 Task: Add an action for "to do" list and move the card to the bottom.
Action: Mouse pressed left at (787, 244)
Screenshot: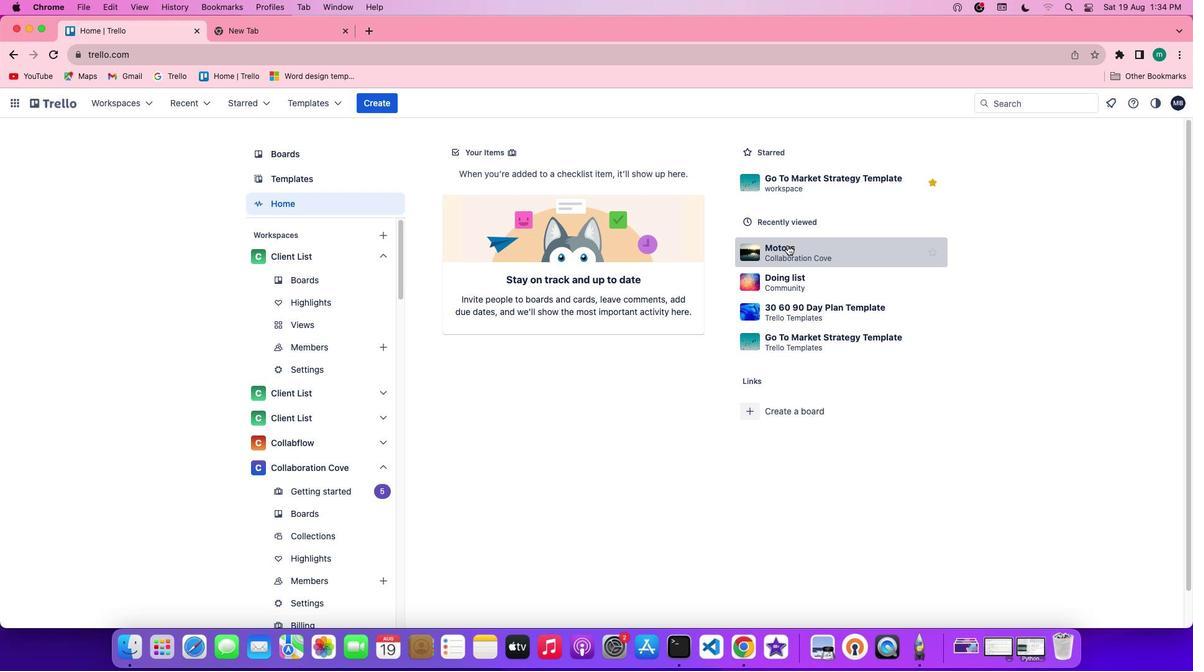 
Action: Mouse moved to (519, 203)
Screenshot: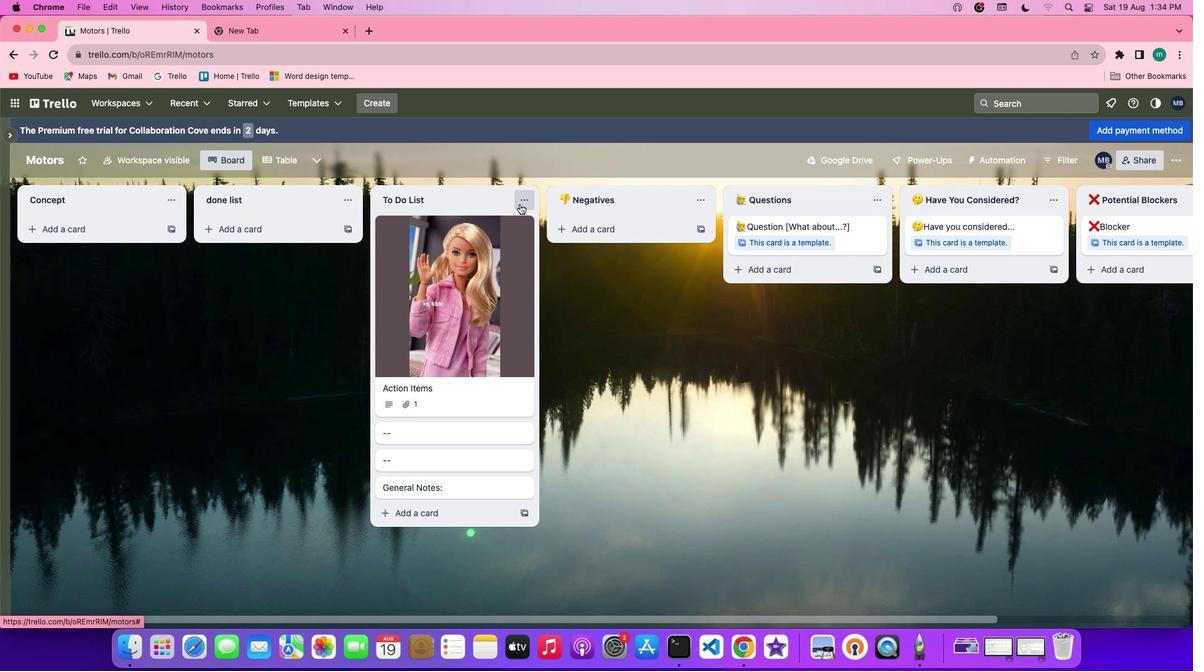 
Action: Mouse pressed left at (519, 203)
Screenshot: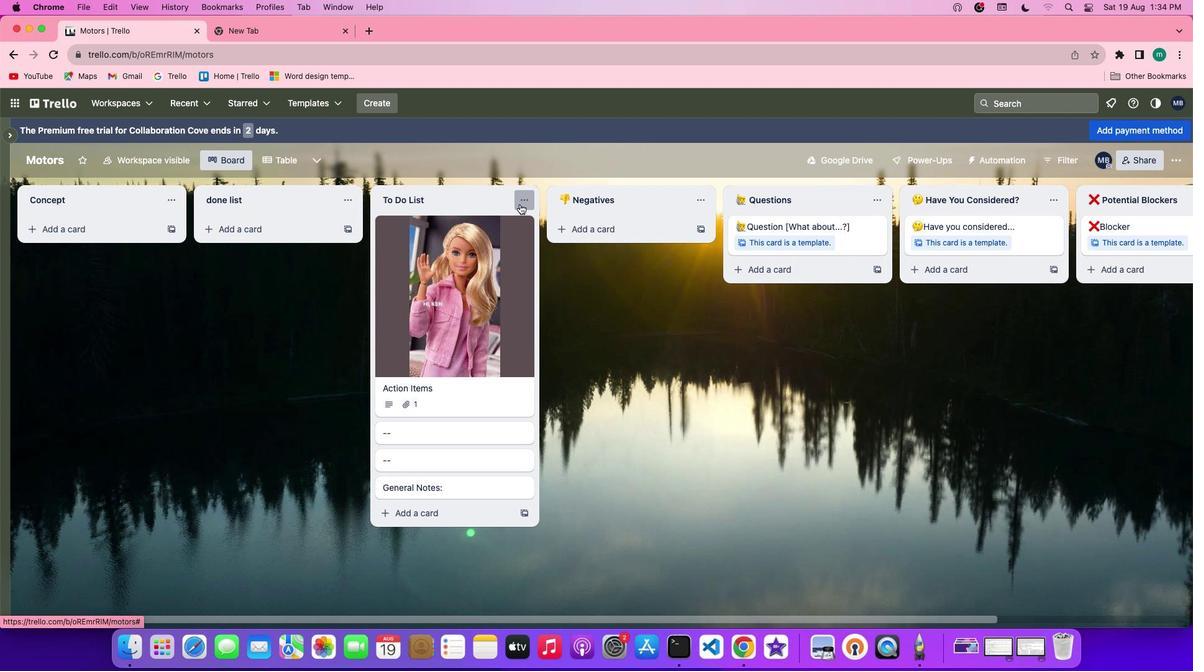 
Action: Mouse moved to (542, 397)
Screenshot: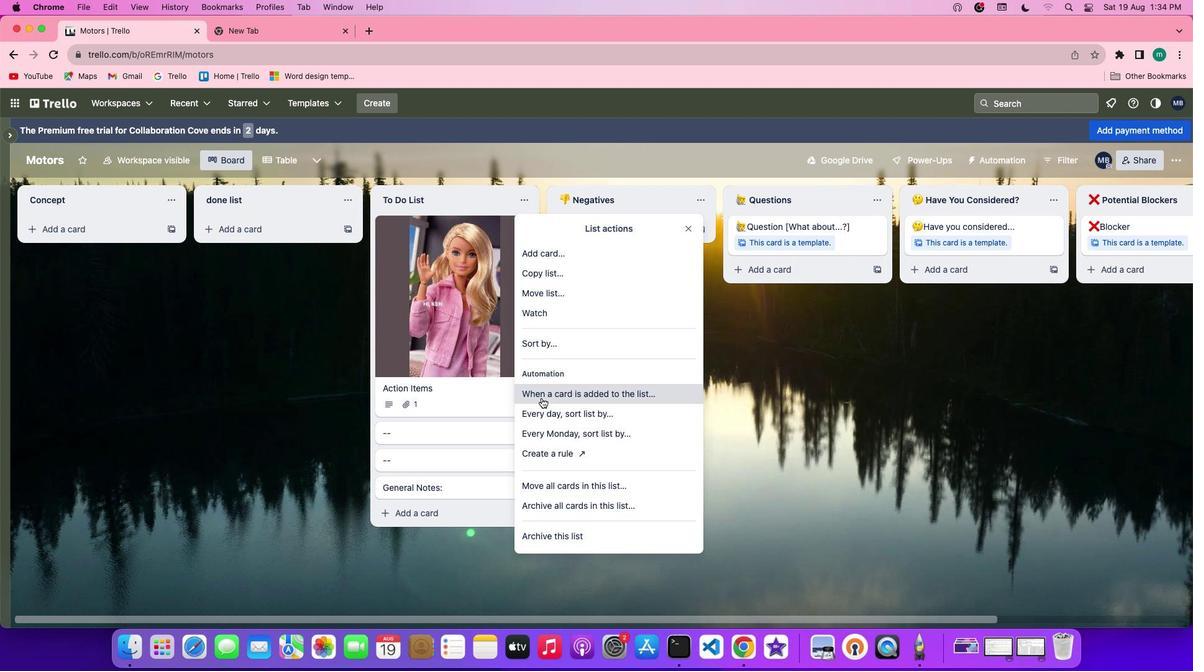 
Action: Mouse pressed left at (542, 397)
Screenshot: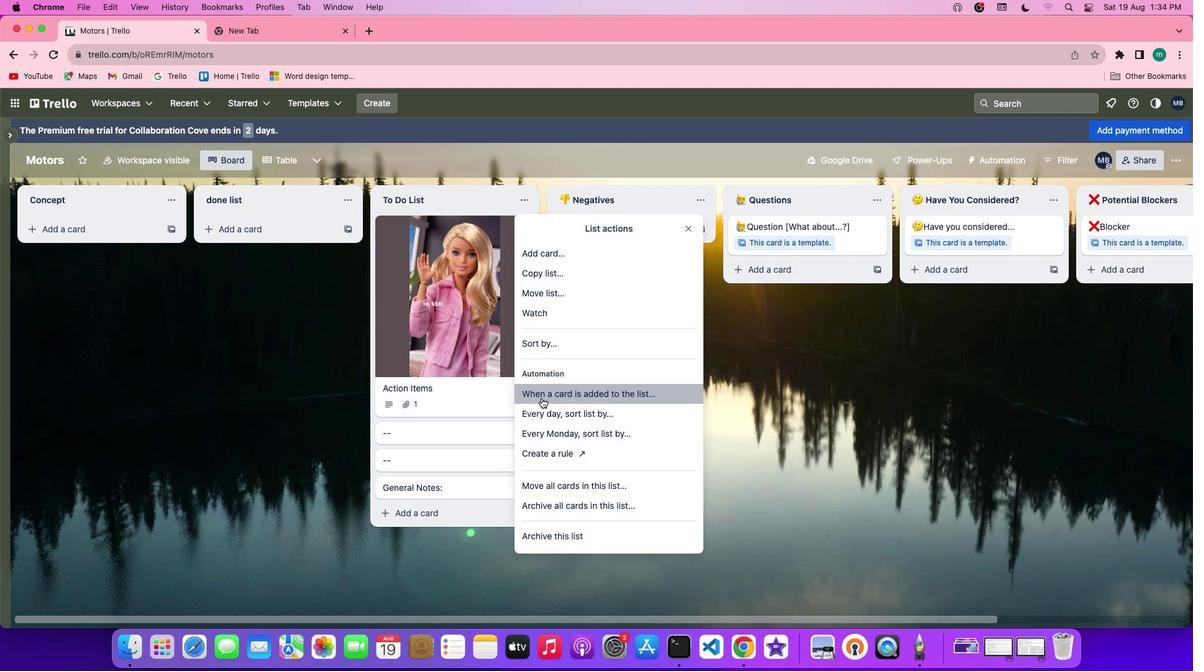 
Action: Mouse moved to (610, 315)
Screenshot: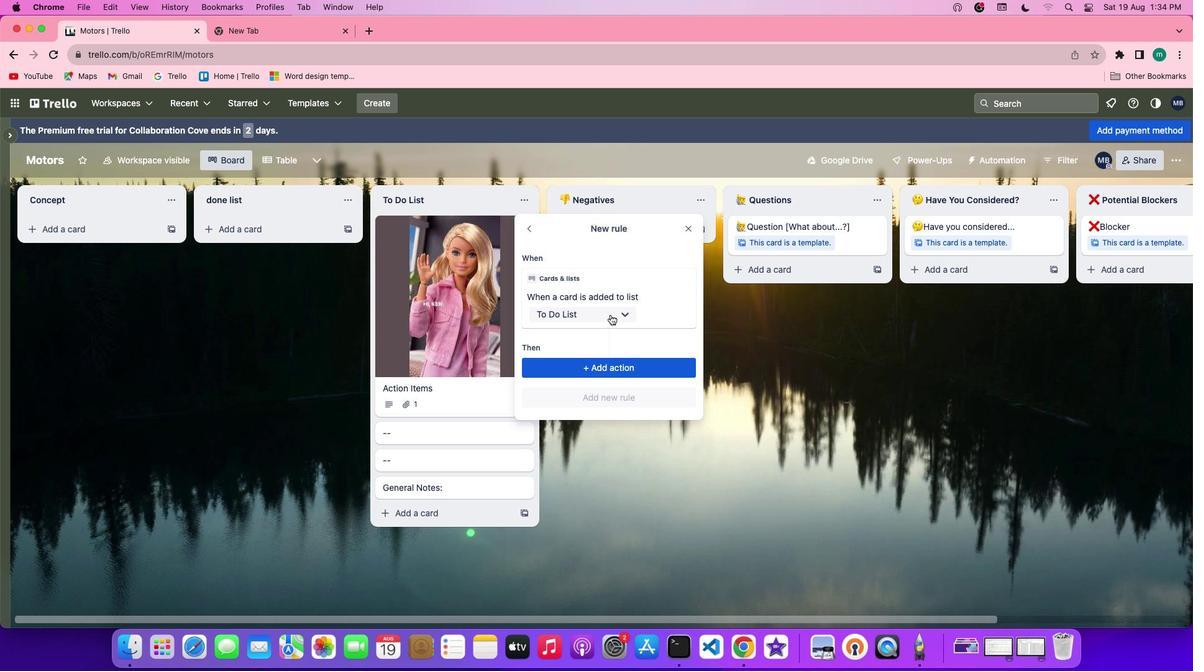 
Action: Mouse pressed left at (610, 315)
Screenshot: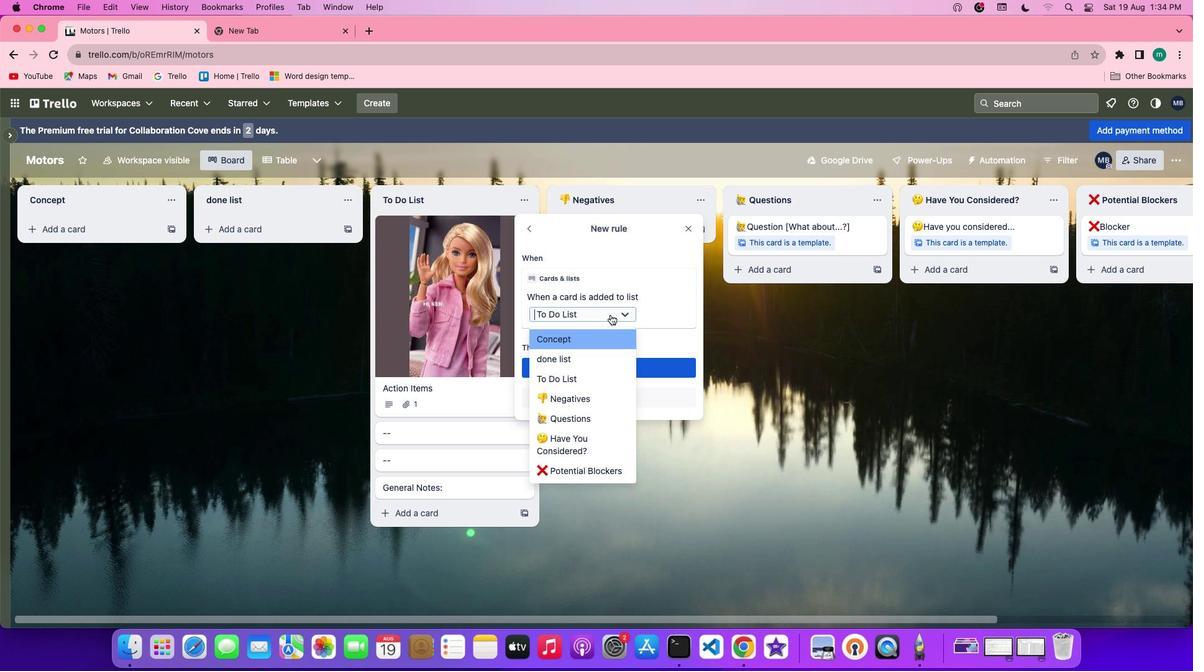 
Action: Mouse moved to (597, 373)
Screenshot: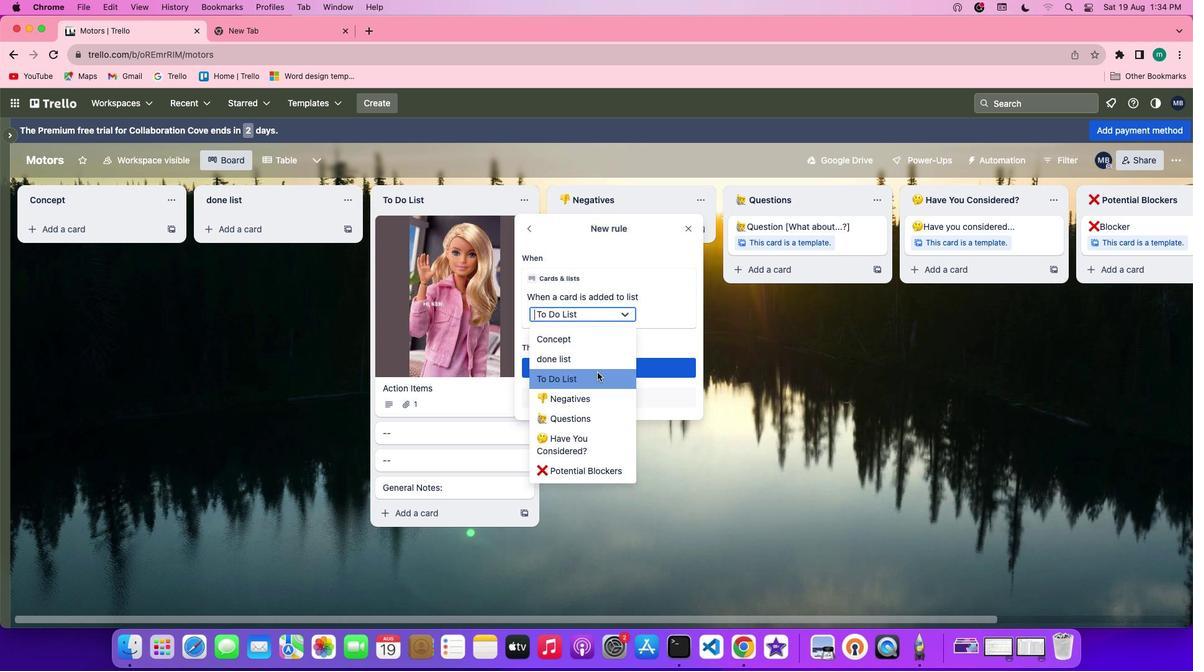 
Action: Mouse pressed left at (597, 373)
Screenshot: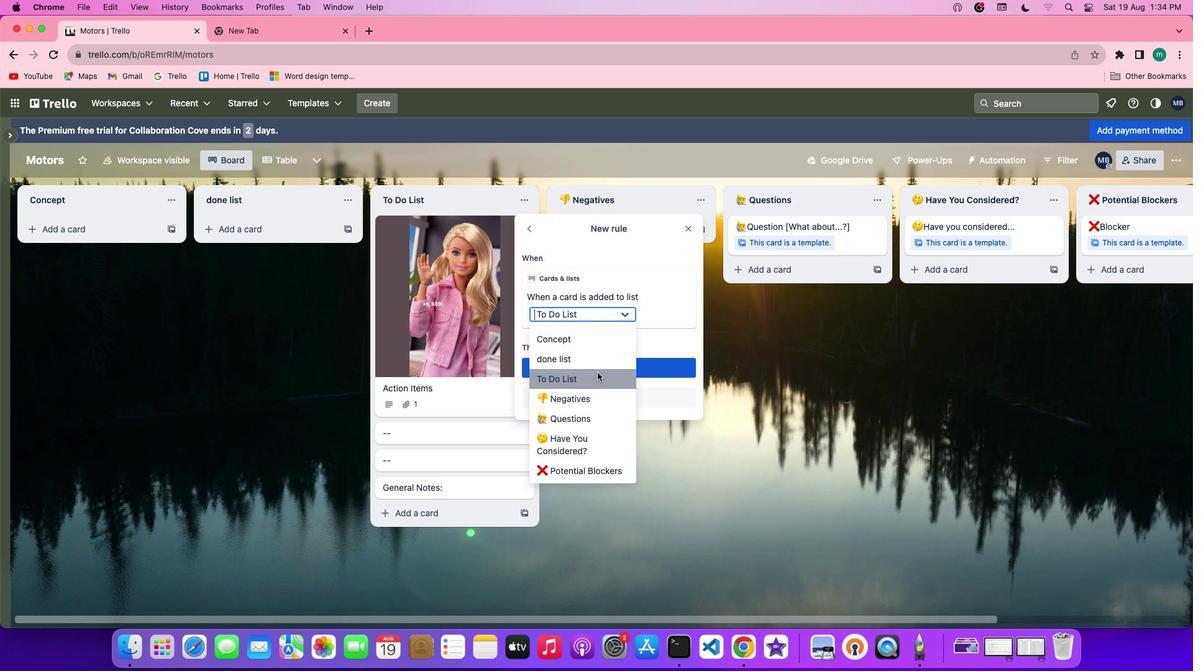 
Action: Mouse moved to (600, 366)
Screenshot: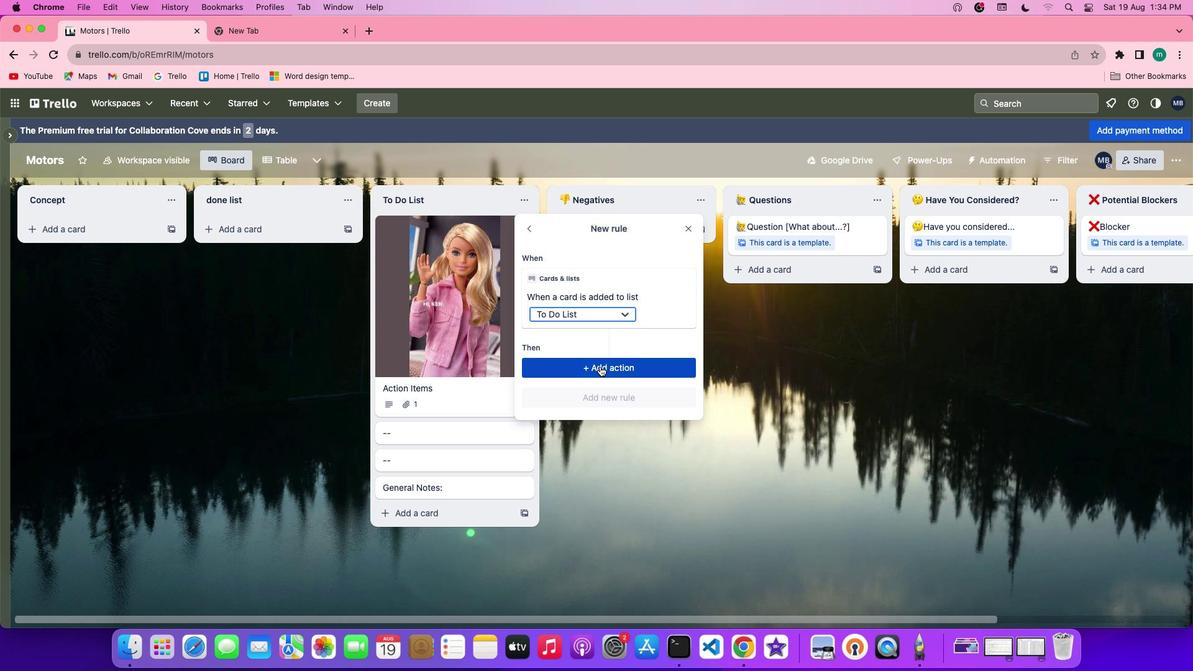 
Action: Mouse pressed left at (600, 366)
Screenshot: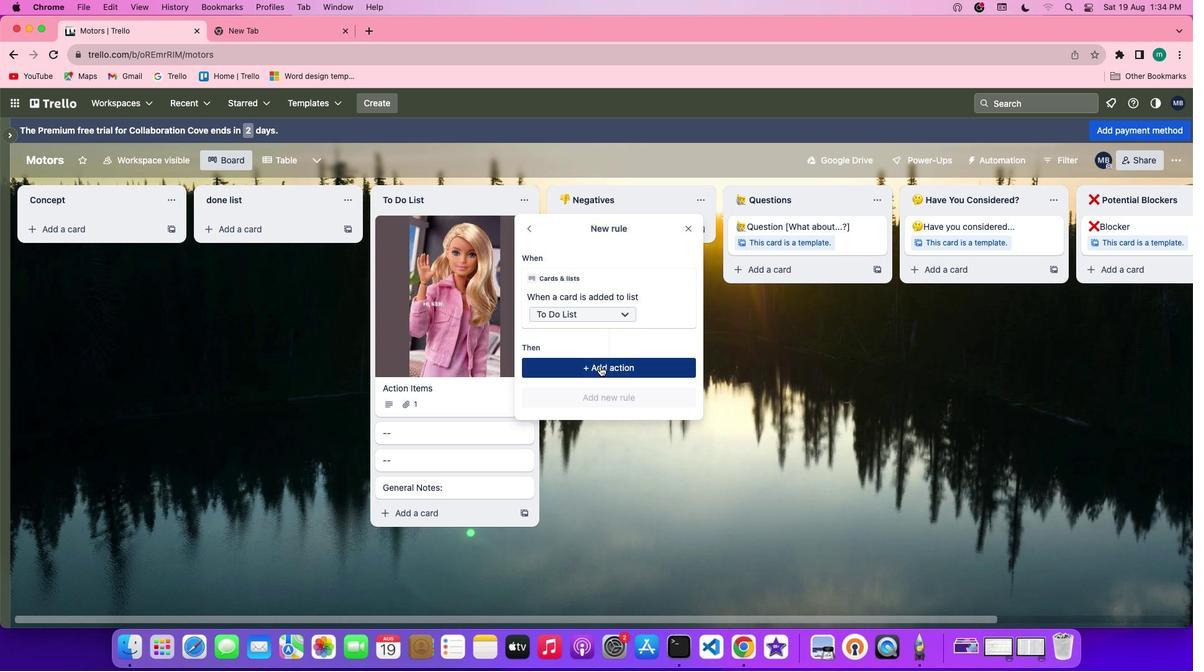 
Action: Mouse moved to (614, 266)
Screenshot: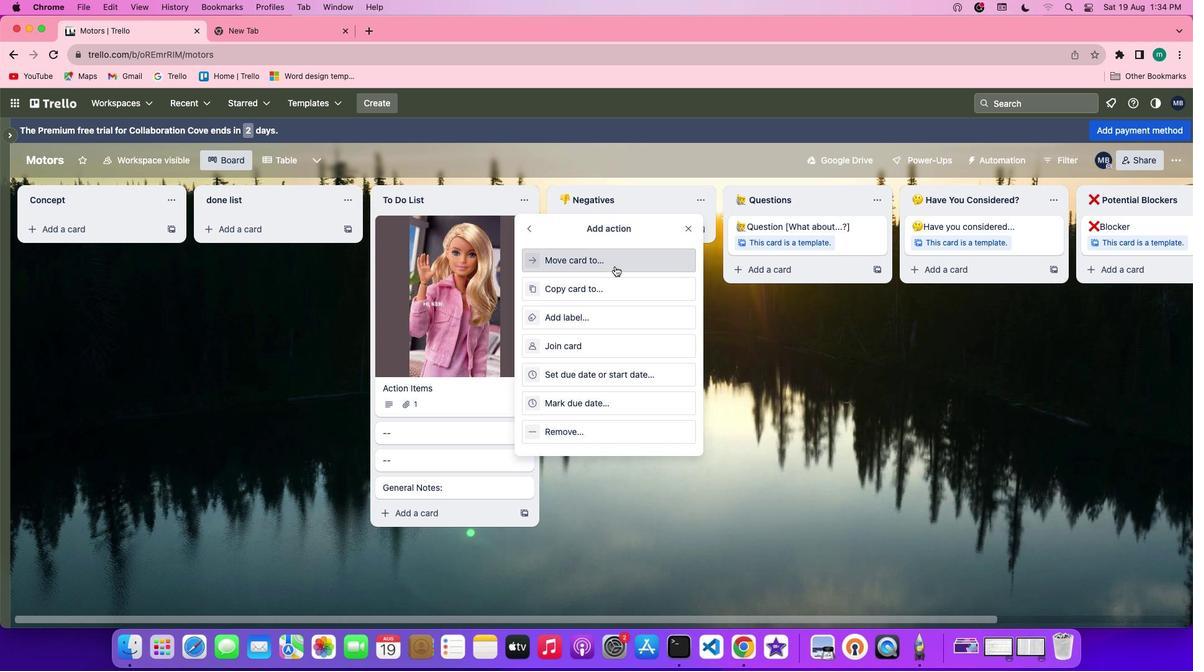 
Action: Mouse pressed left at (614, 266)
Screenshot: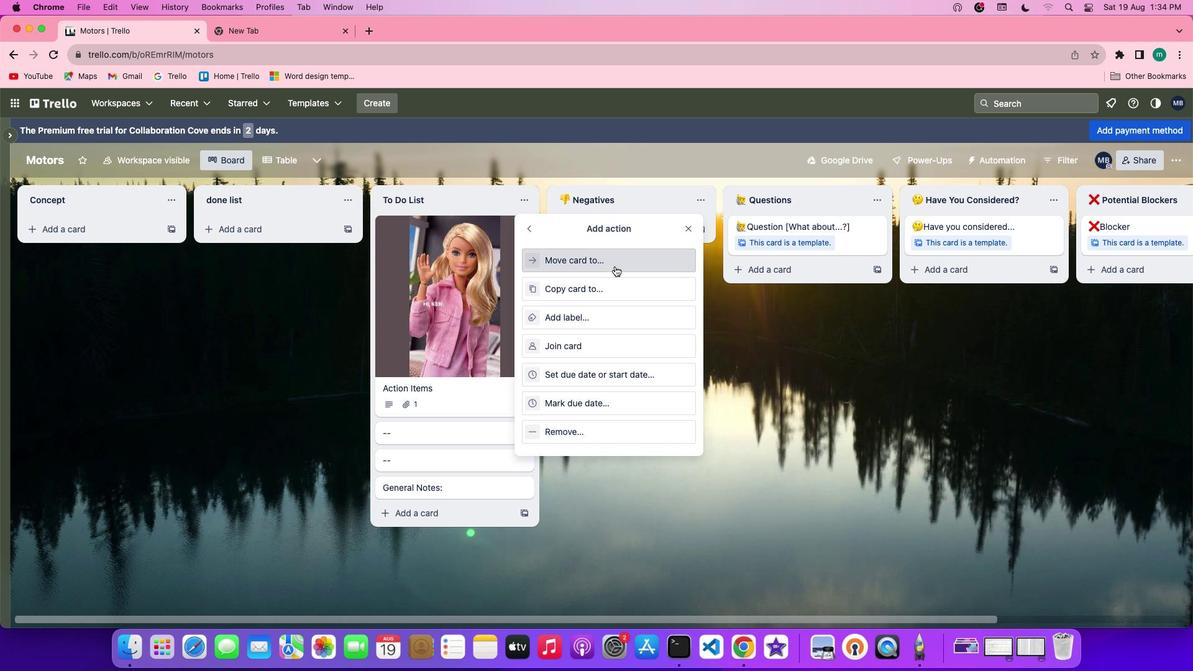 
Action: Mouse moved to (644, 388)
Screenshot: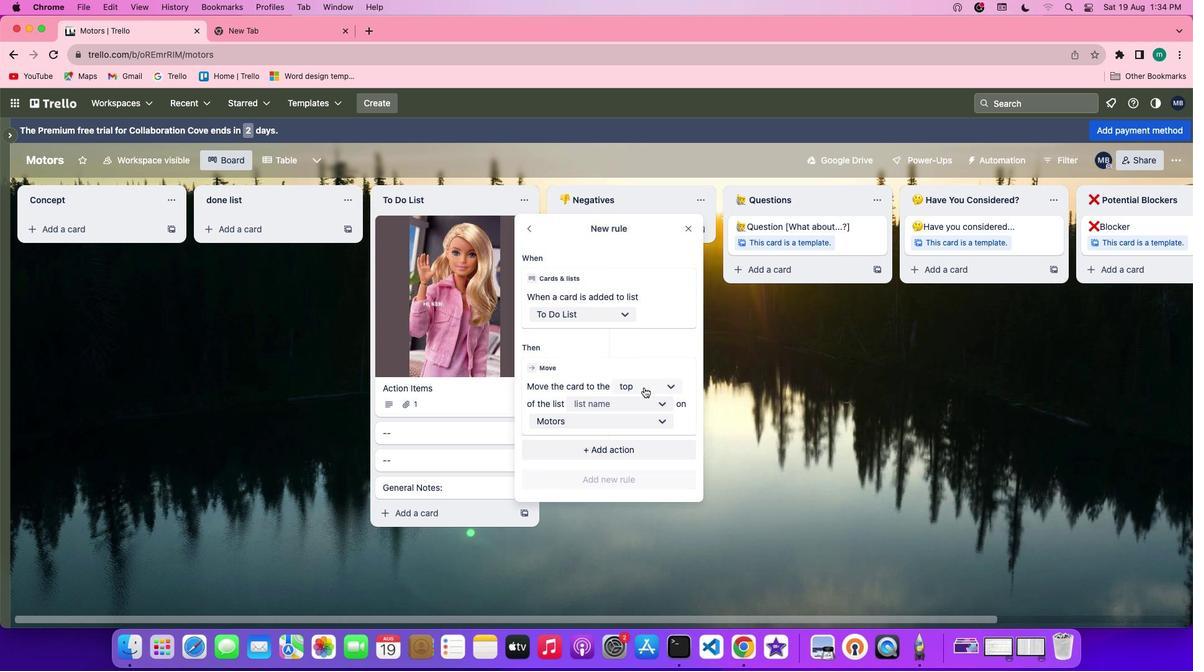 
Action: Mouse pressed left at (644, 388)
Screenshot: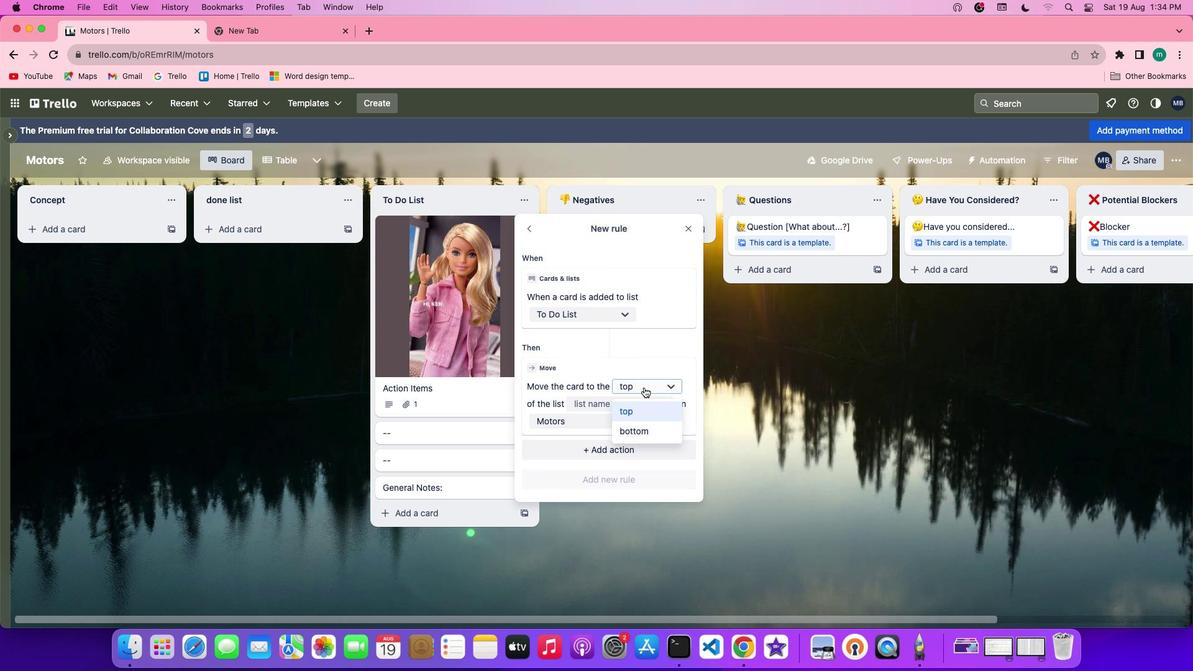 
Action: Mouse moved to (650, 425)
Screenshot: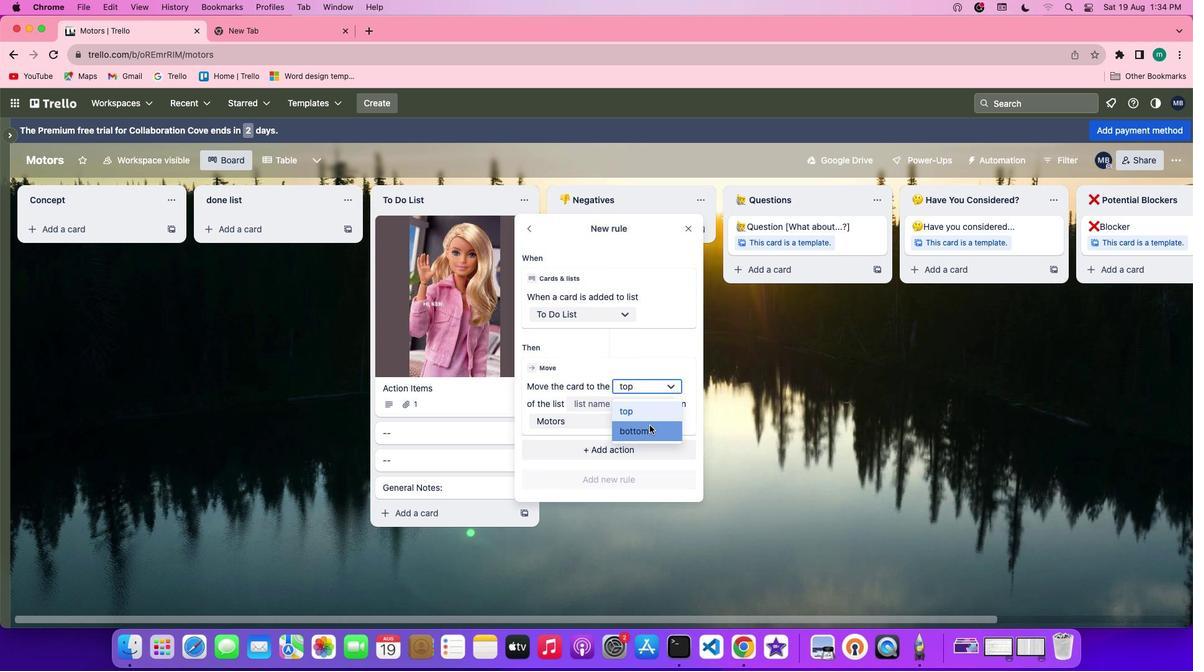 
Action: Mouse pressed left at (650, 425)
Screenshot: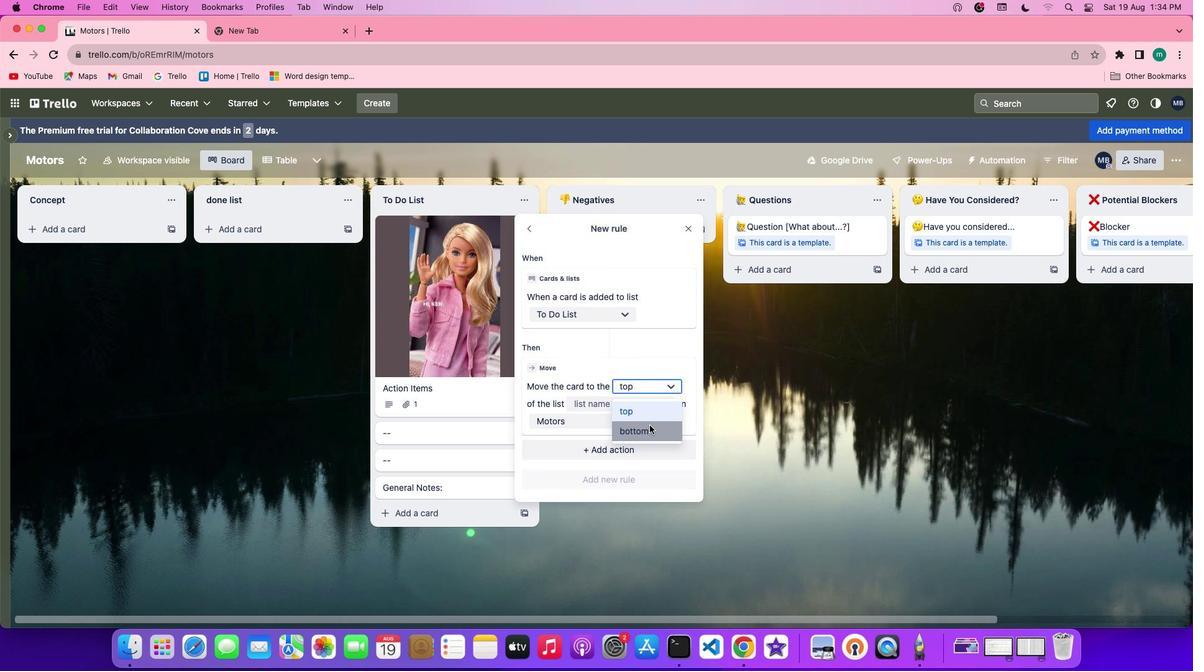 
